 Task: Check the trust and safety on Airbnb.
Action: Mouse pressed left at (142, 449)
Screenshot: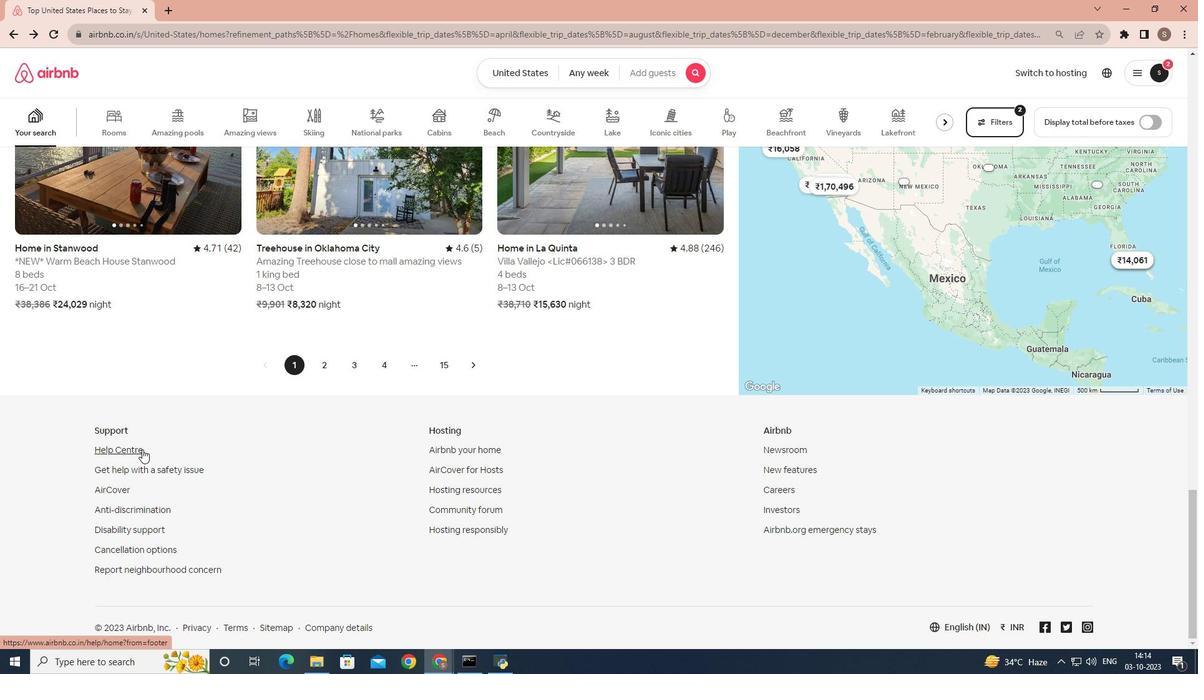
Action: Mouse moved to (309, 491)
Screenshot: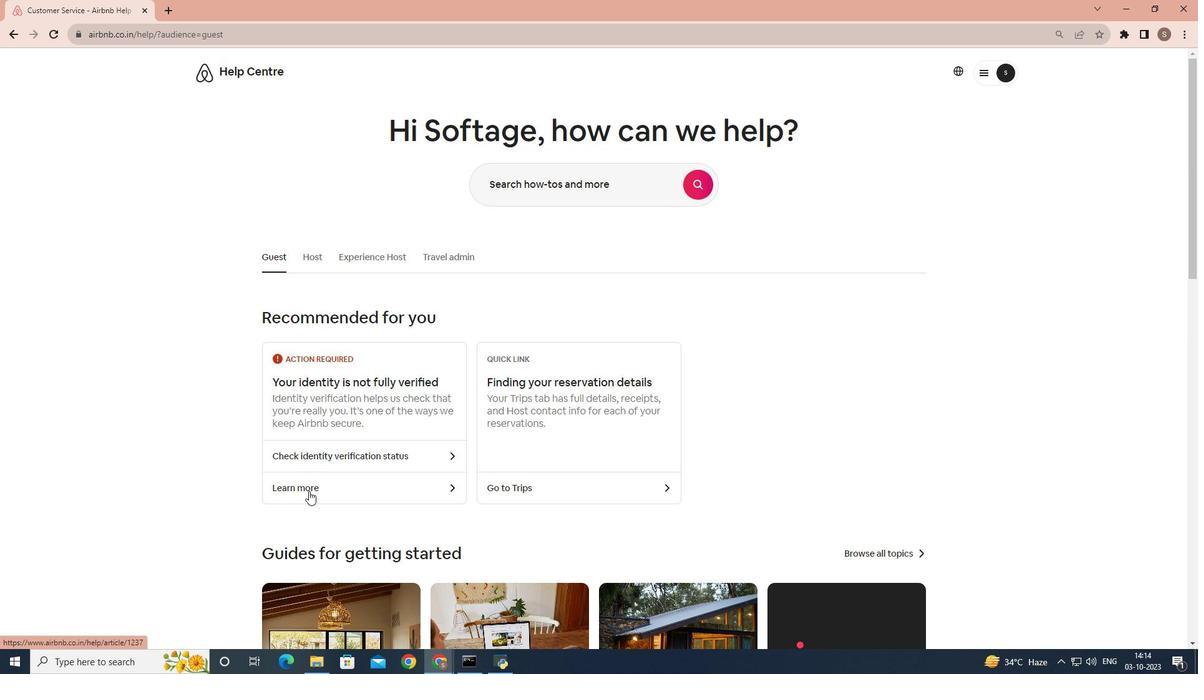 
Action: Mouse pressed left at (309, 491)
Screenshot: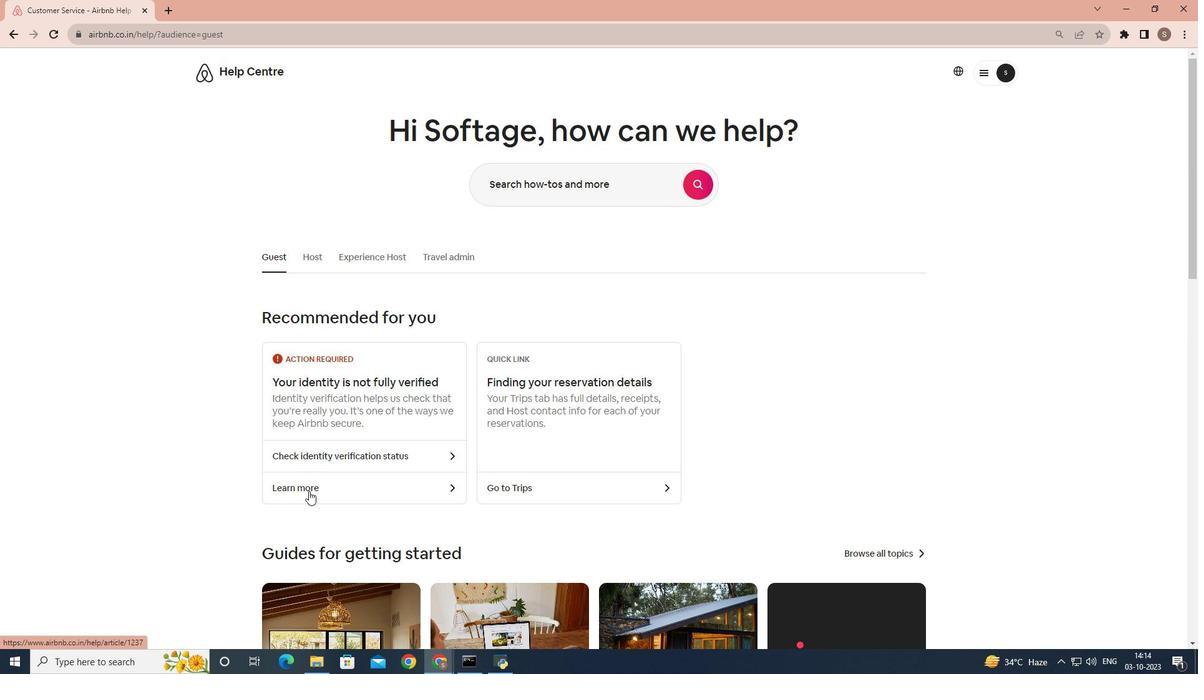 
Action: Mouse moved to (541, 382)
Screenshot: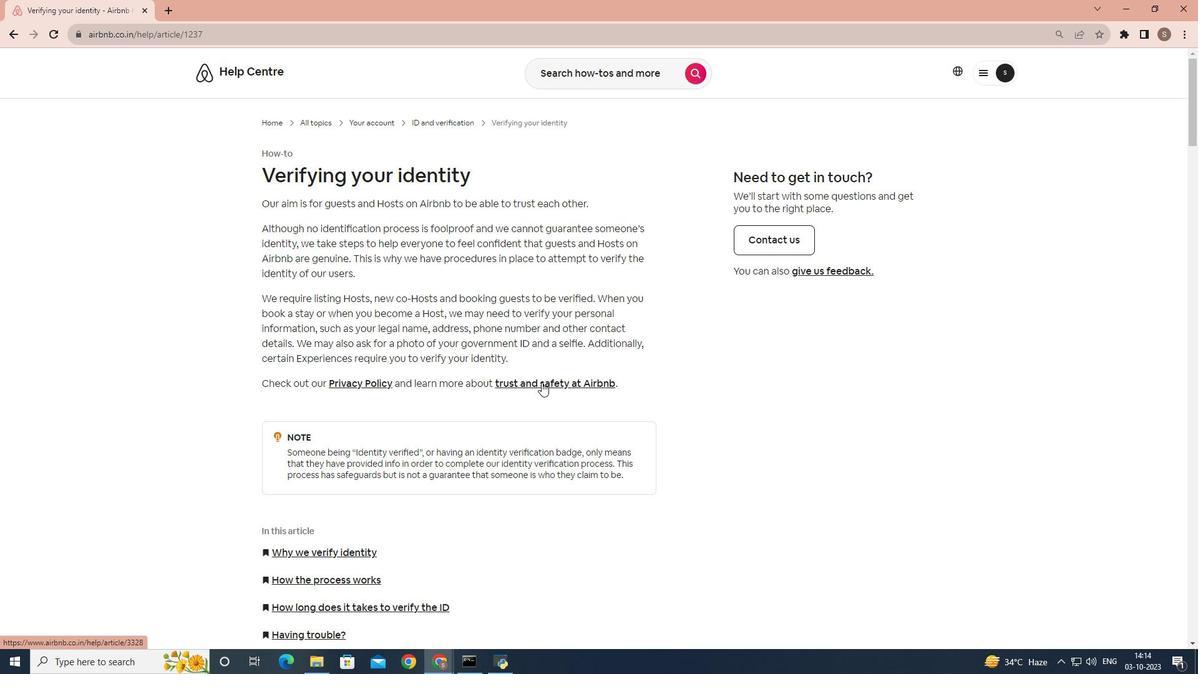 
Action: Mouse pressed left at (541, 382)
Screenshot: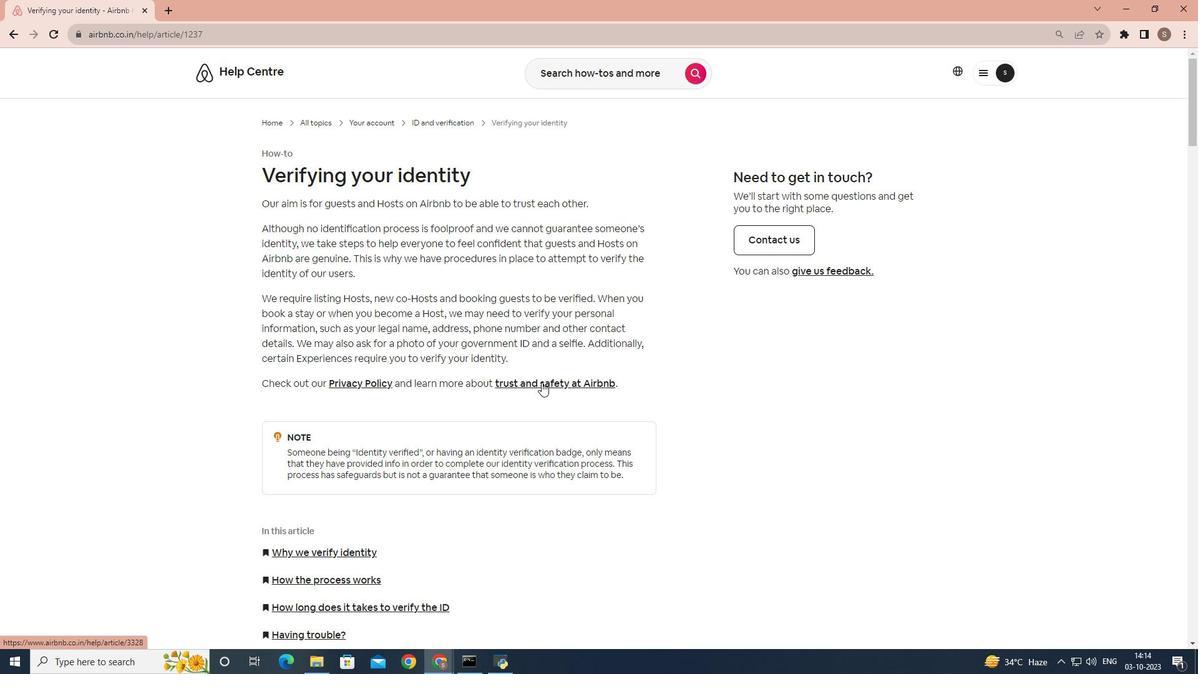 
